Task: Look for products in the category "Bath" from Bass only.
Action: Mouse moved to (299, 150)
Screenshot: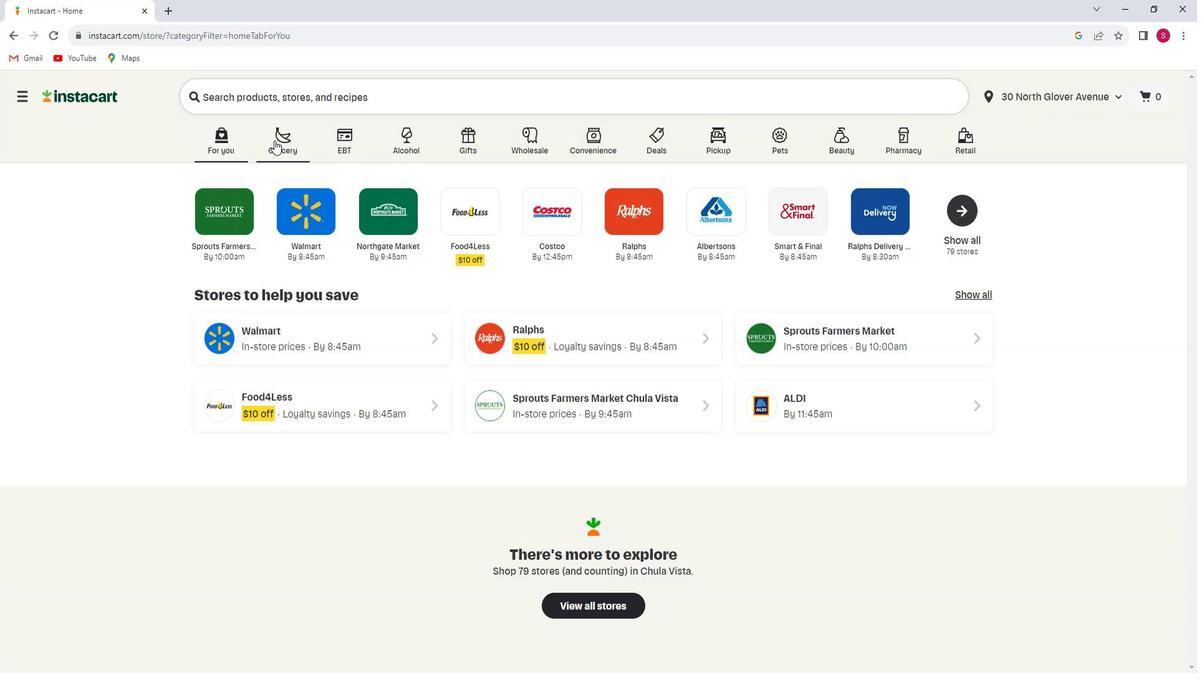 
Action: Mouse pressed left at (299, 150)
Screenshot: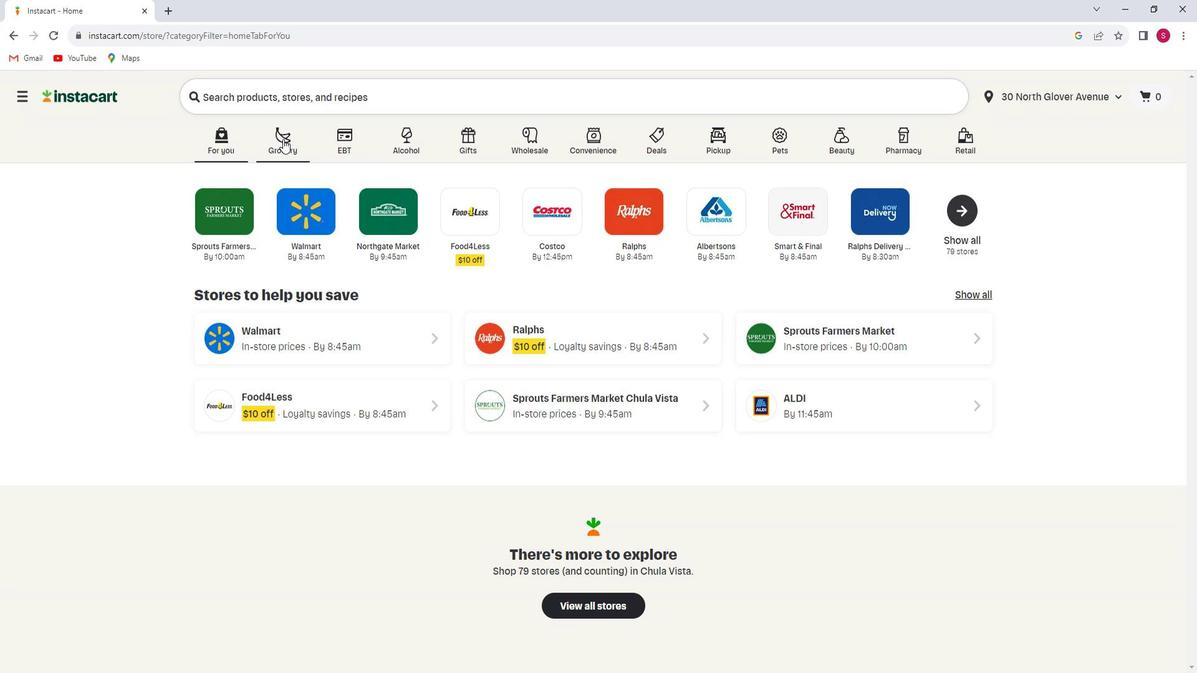 
Action: Mouse moved to (298, 379)
Screenshot: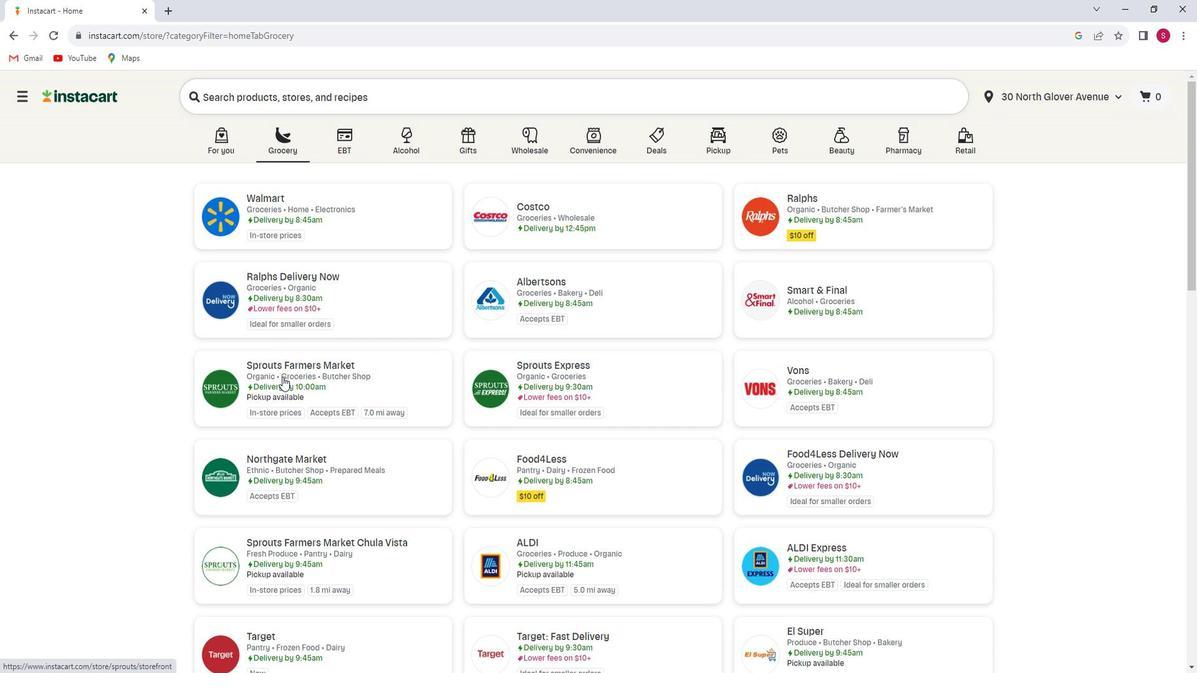 
Action: Mouse pressed left at (298, 379)
Screenshot: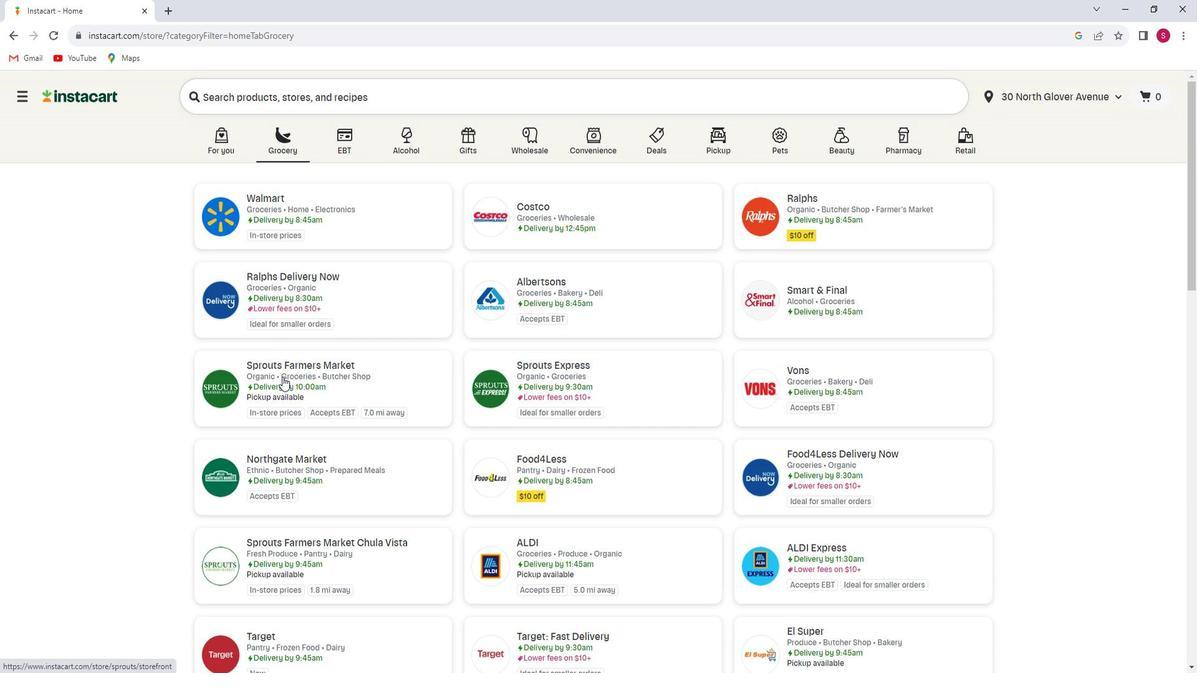 
Action: Mouse moved to (111, 392)
Screenshot: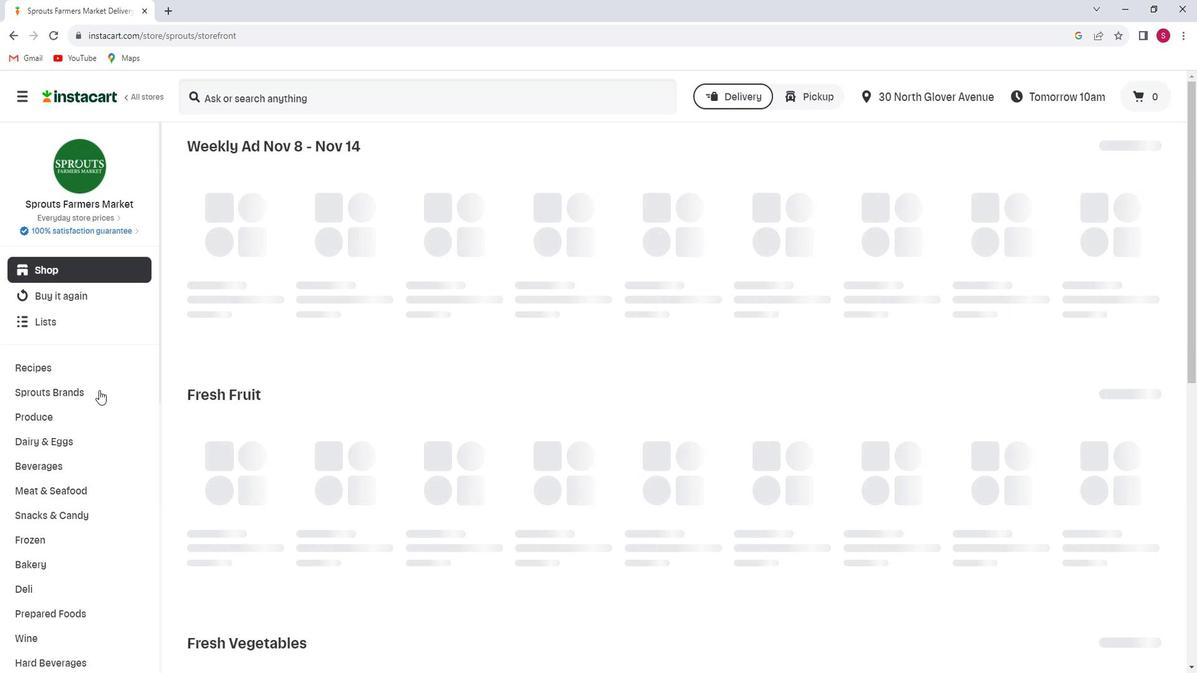 
Action: Mouse scrolled (111, 391) with delta (0, 0)
Screenshot: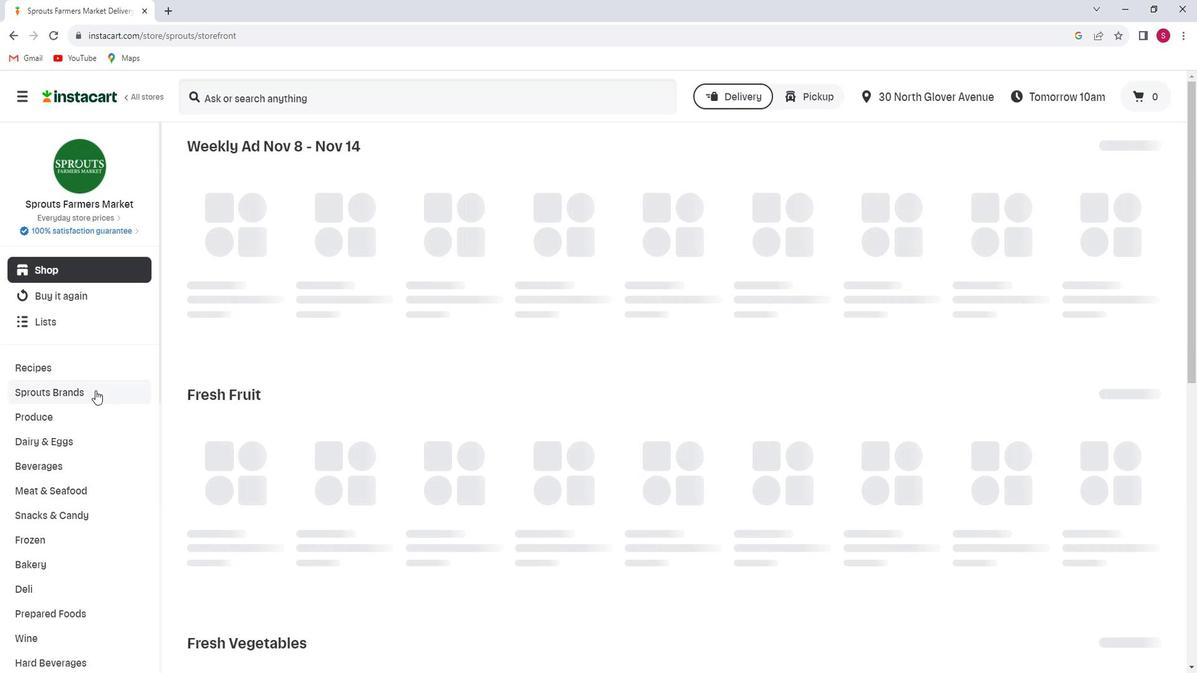 
Action: Mouse scrolled (111, 391) with delta (0, 0)
Screenshot: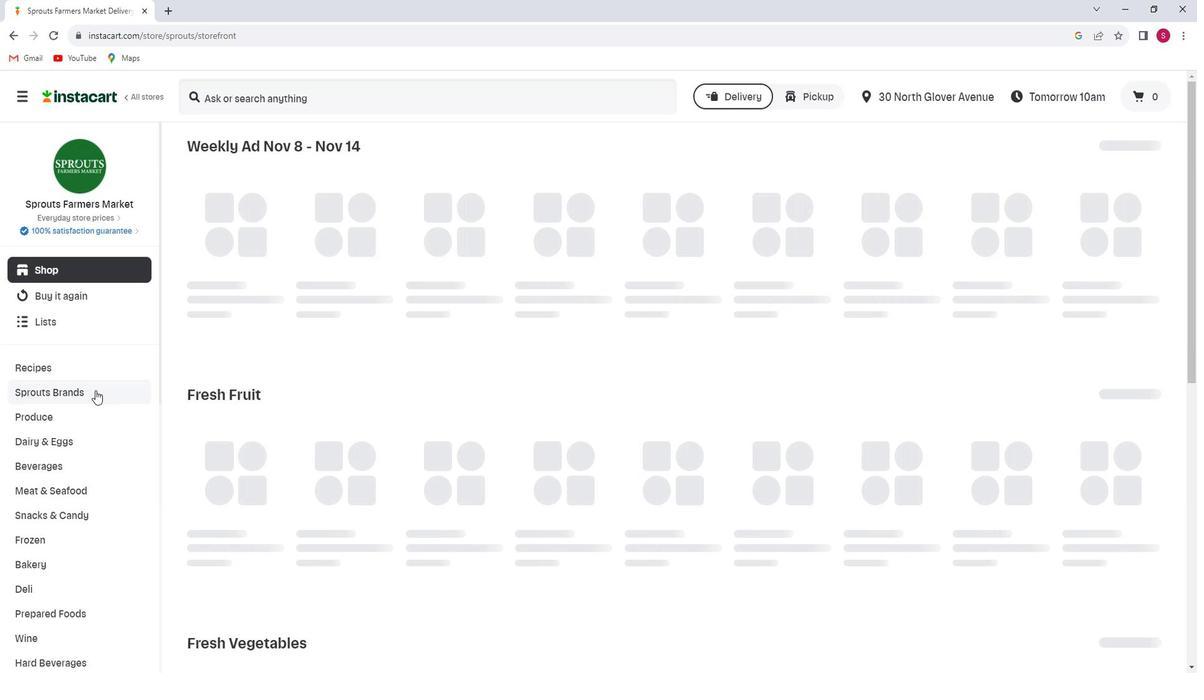 
Action: Mouse scrolled (111, 391) with delta (0, 0)
Screenshot: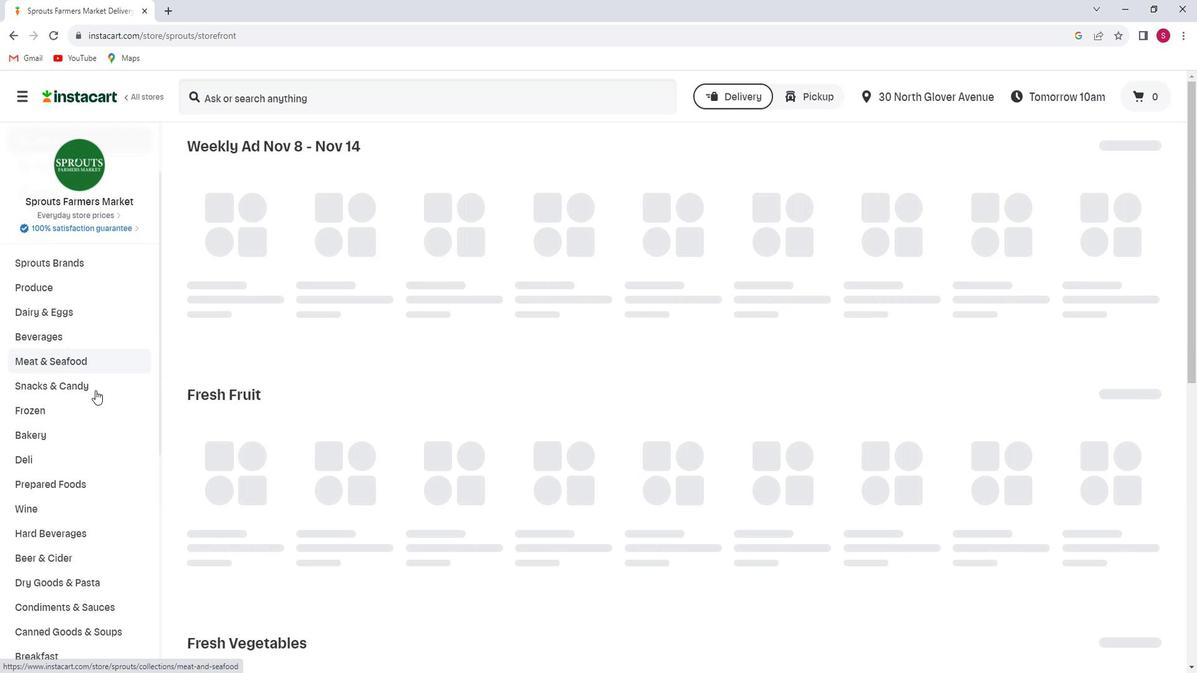 
Action: Mouse scrolled (111, 391) with delta (0, 0)
Screenshot: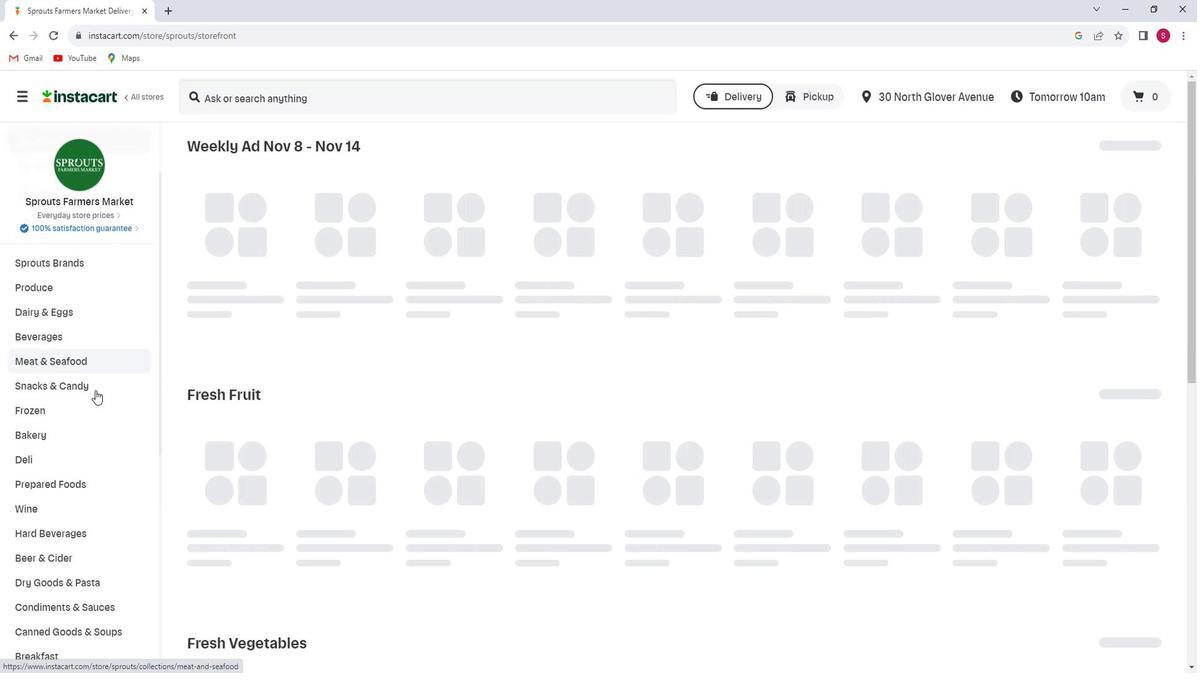 
Action: Mouse moved to (109, 393)
Screenshot: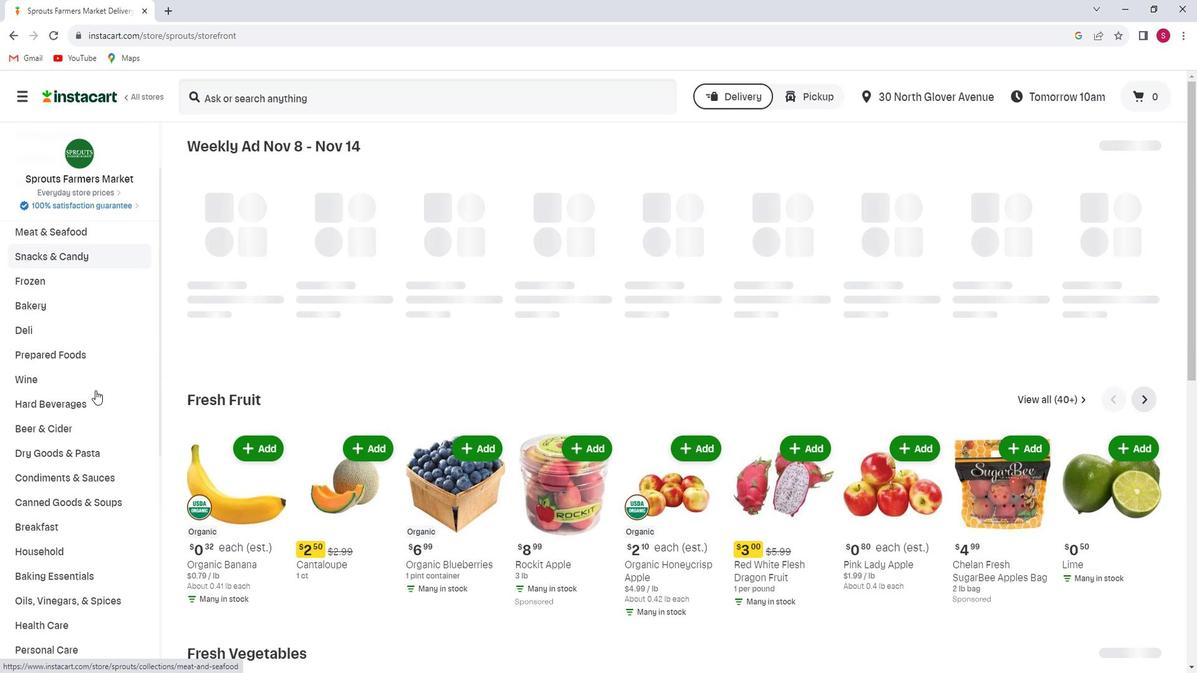 
Action: Mouse scrolled (109, 393) with delta (0, 0)
Screenshot: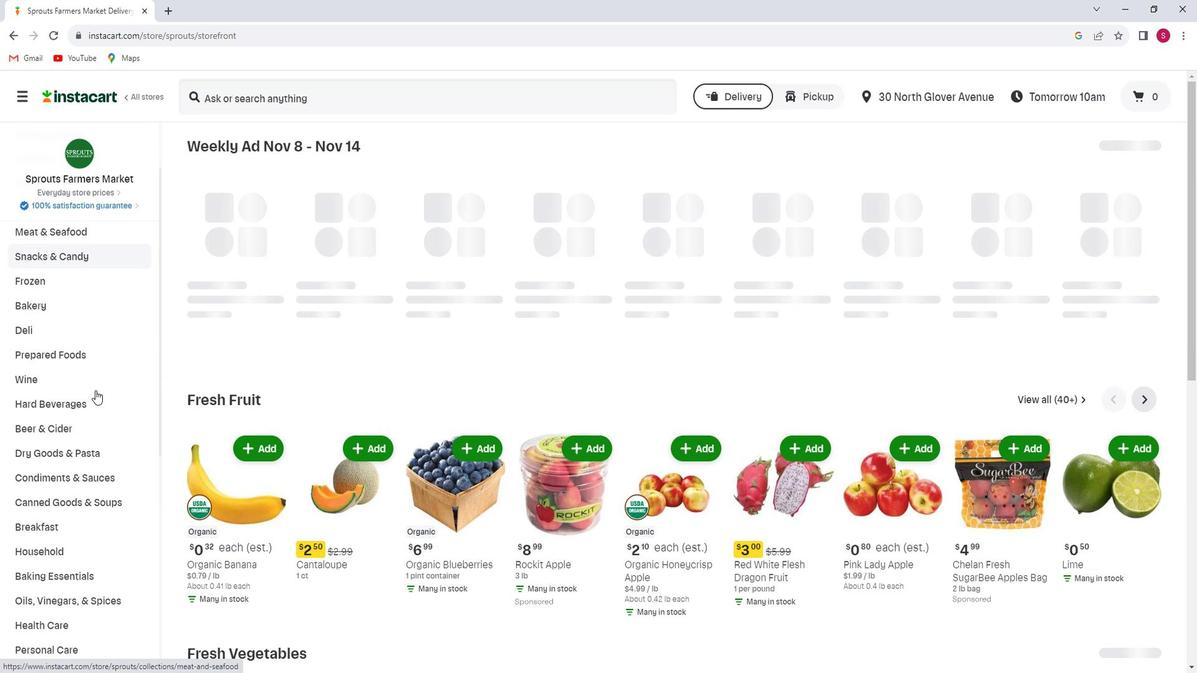 
Action: Mouse moved to (108, 395)
Screenshot: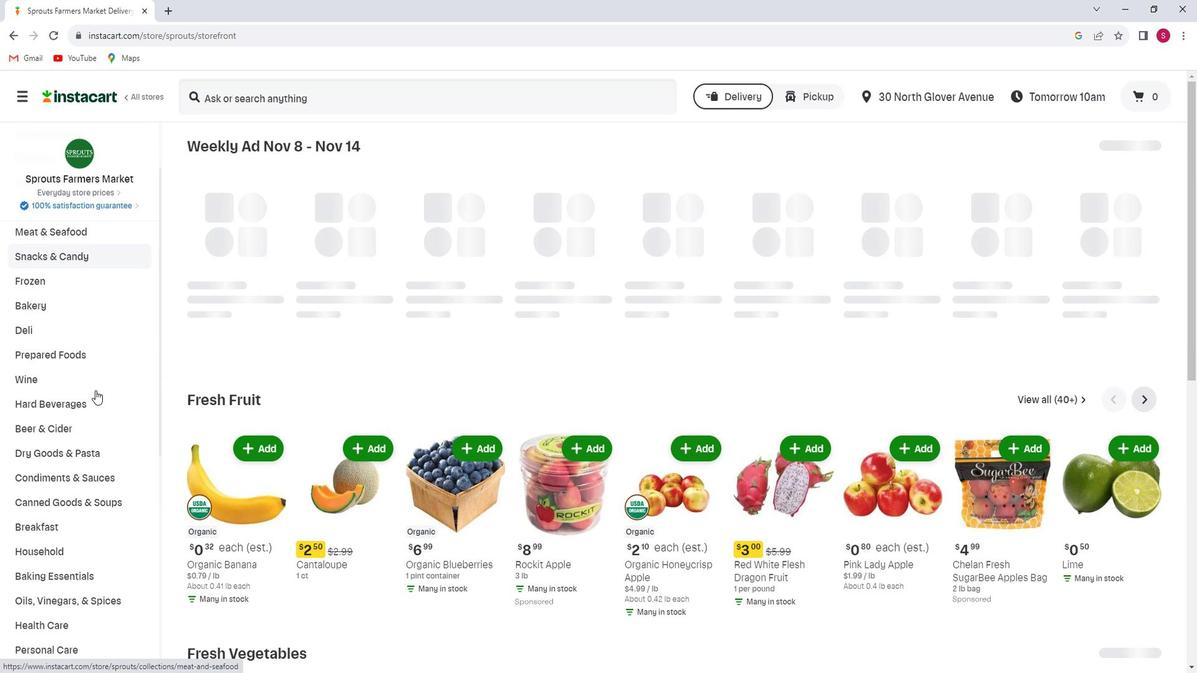 
Action: Mouse scrolled (108, 394) with delta (0, 0)
Screenshot: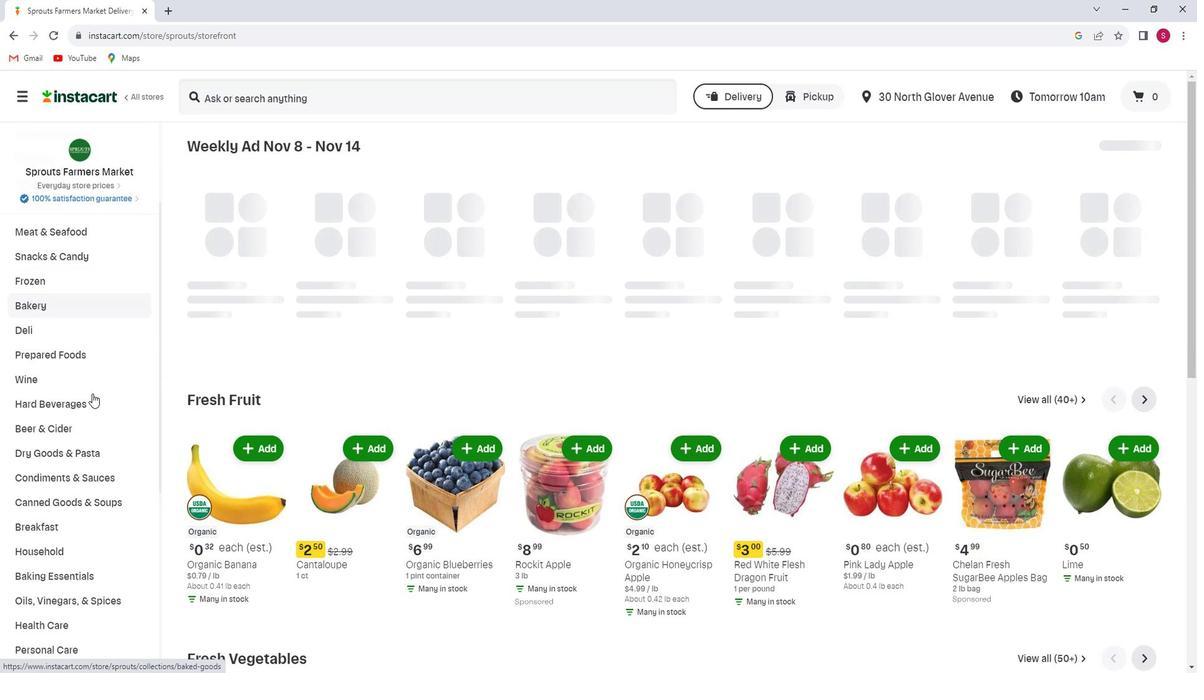 
Action: Mouse moved to (107, 396)
Screenshot: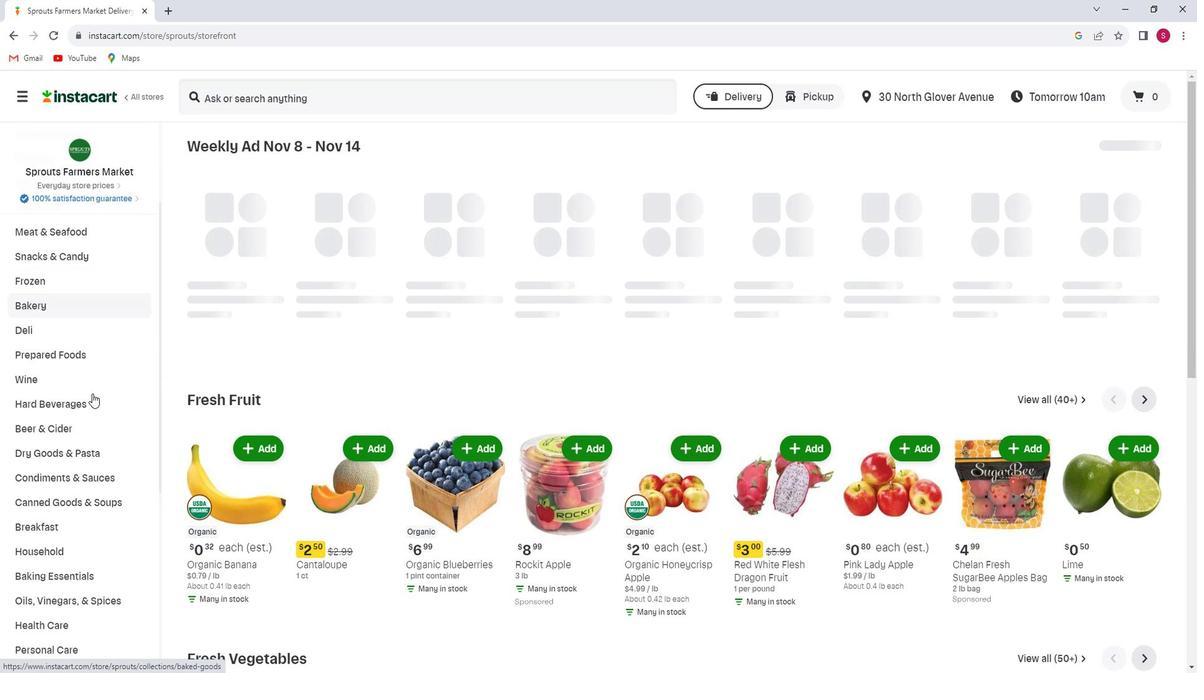 
Action: Mouse scrolled (107, 395) with delta (0, 0)
Screenshot: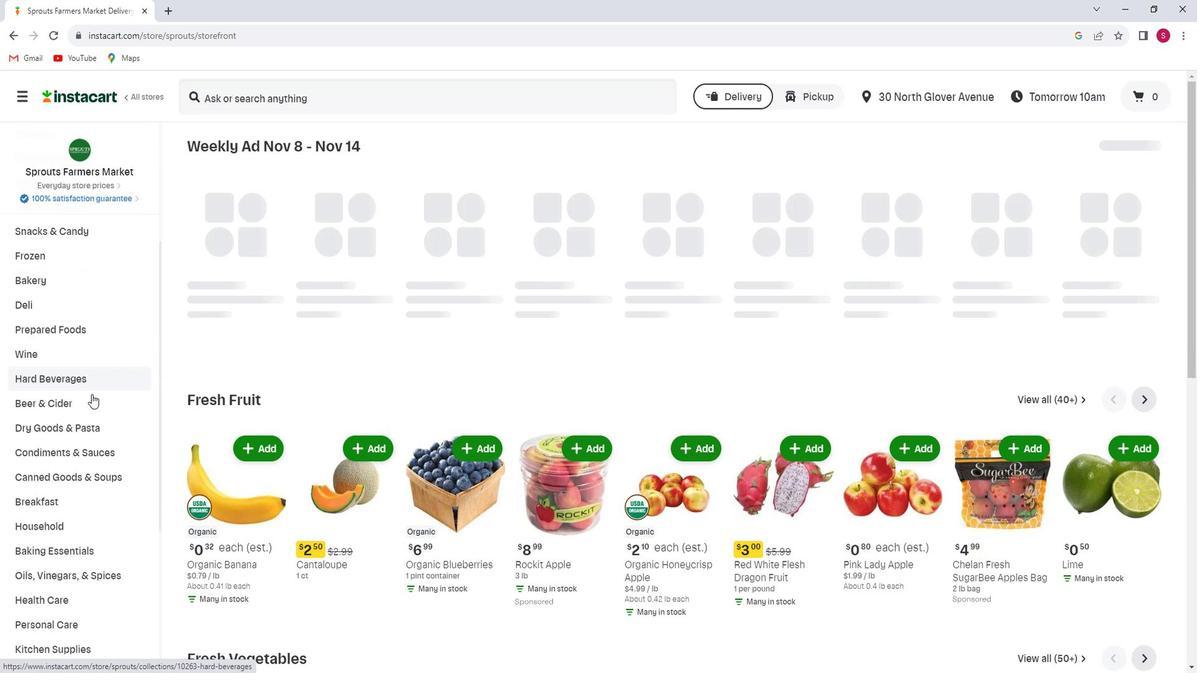 
Action: Mouse moved to (102, 399)
Screenshot: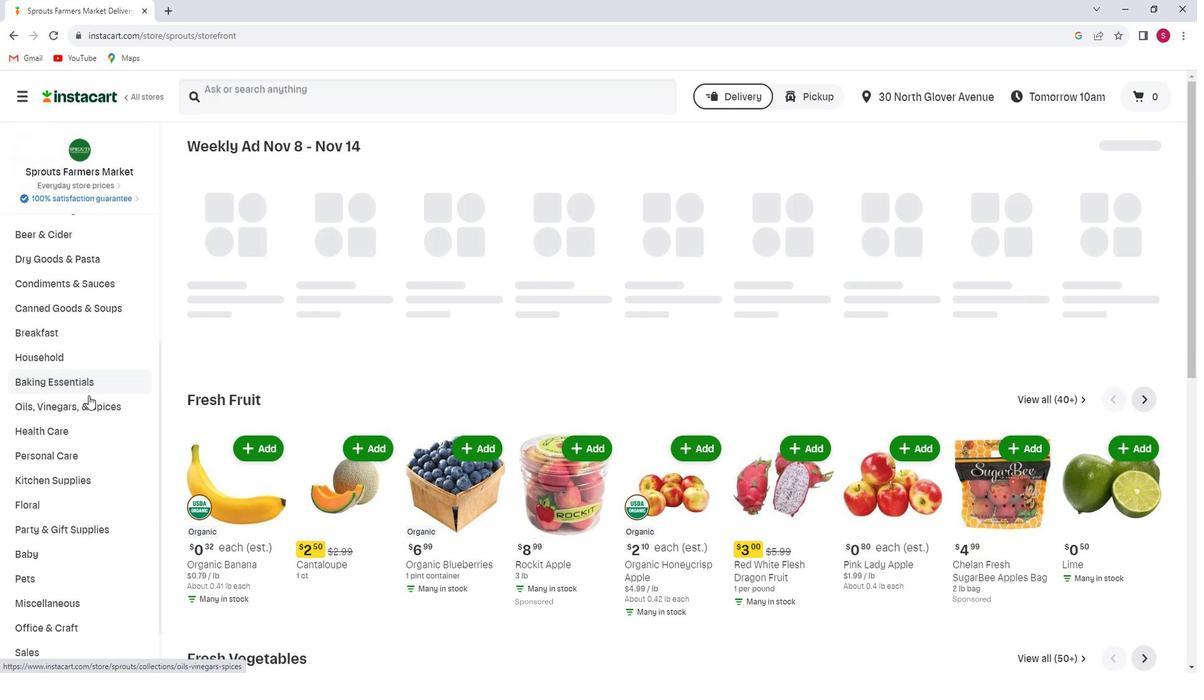 
Action: Mouse scrolled (102, 398) with delta (0, 0)
Screenshot: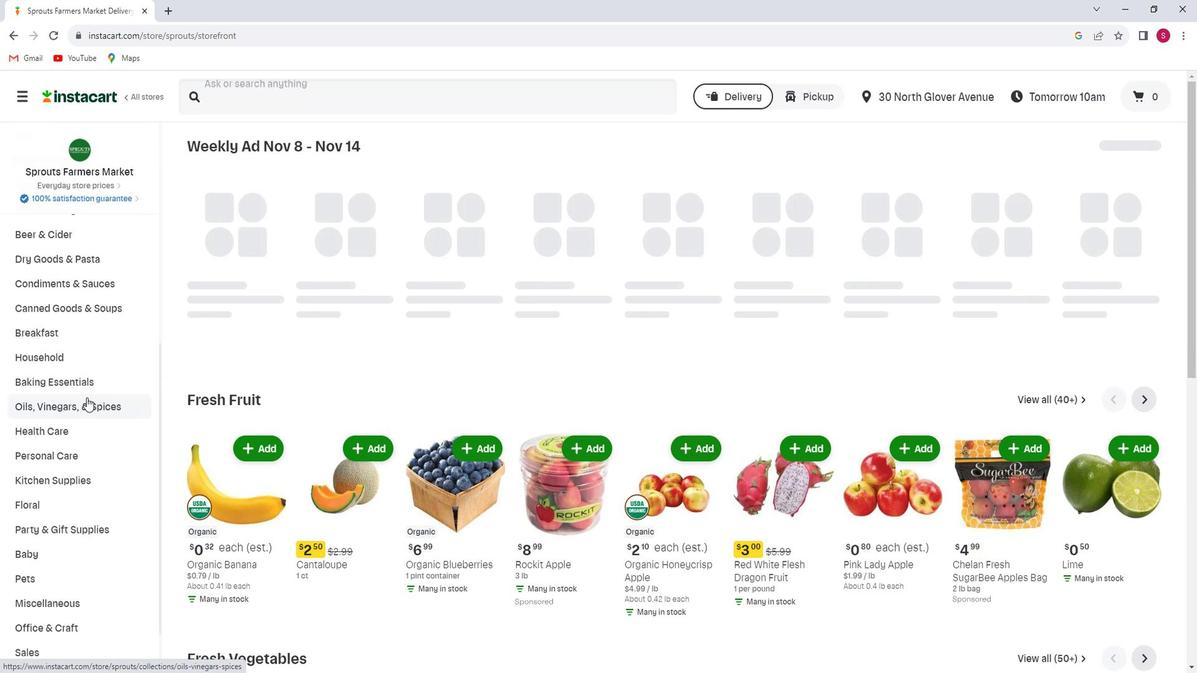 
Action: Mouse moved to (102, 399)
Screenshot: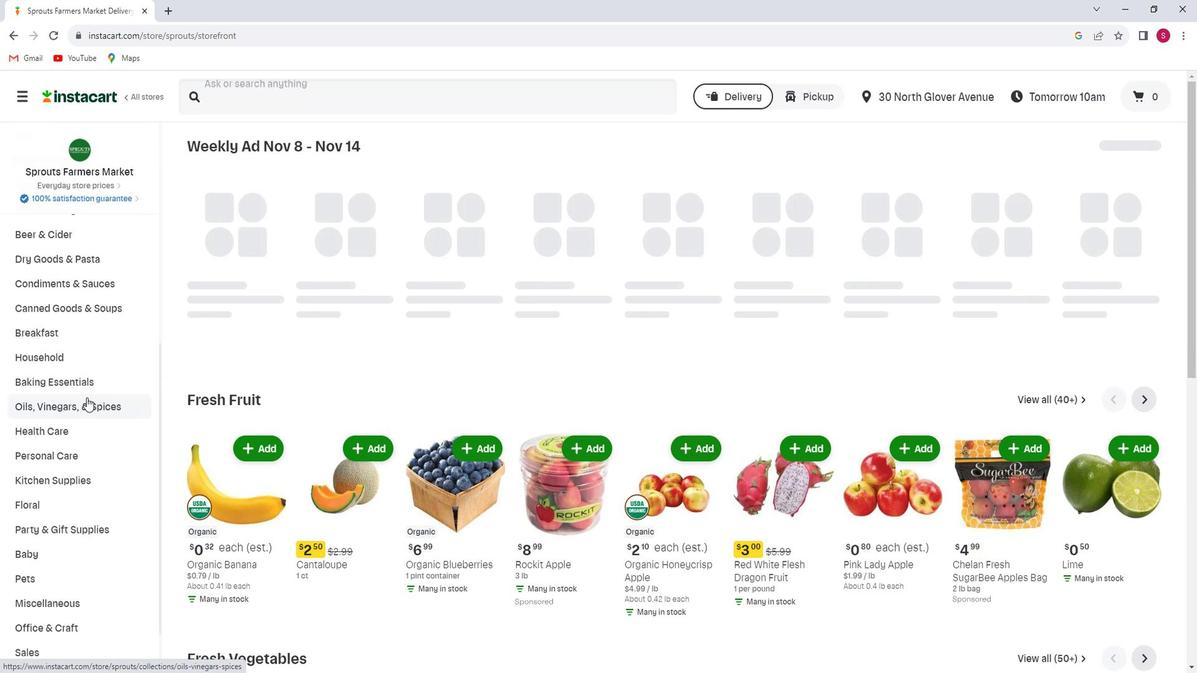 
Action: Mouse scrolled (102, 398) with delta (0, 0)
Screenshot: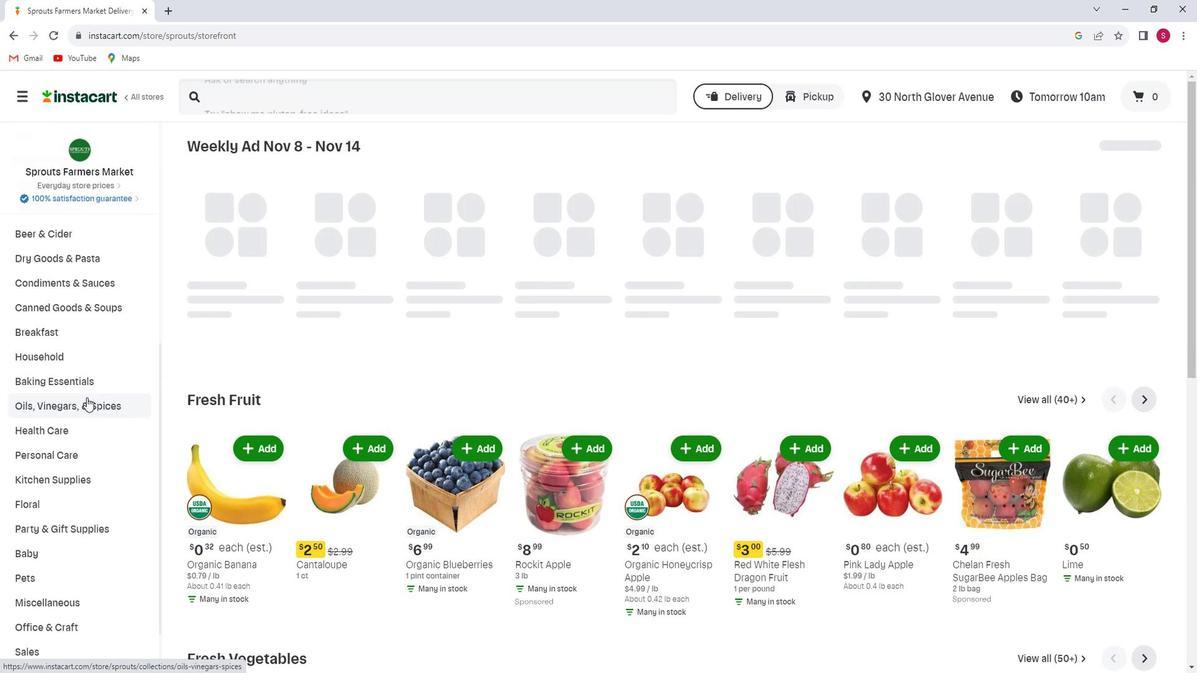 
Action: Mouse moved to (57, 476)
Screenshot: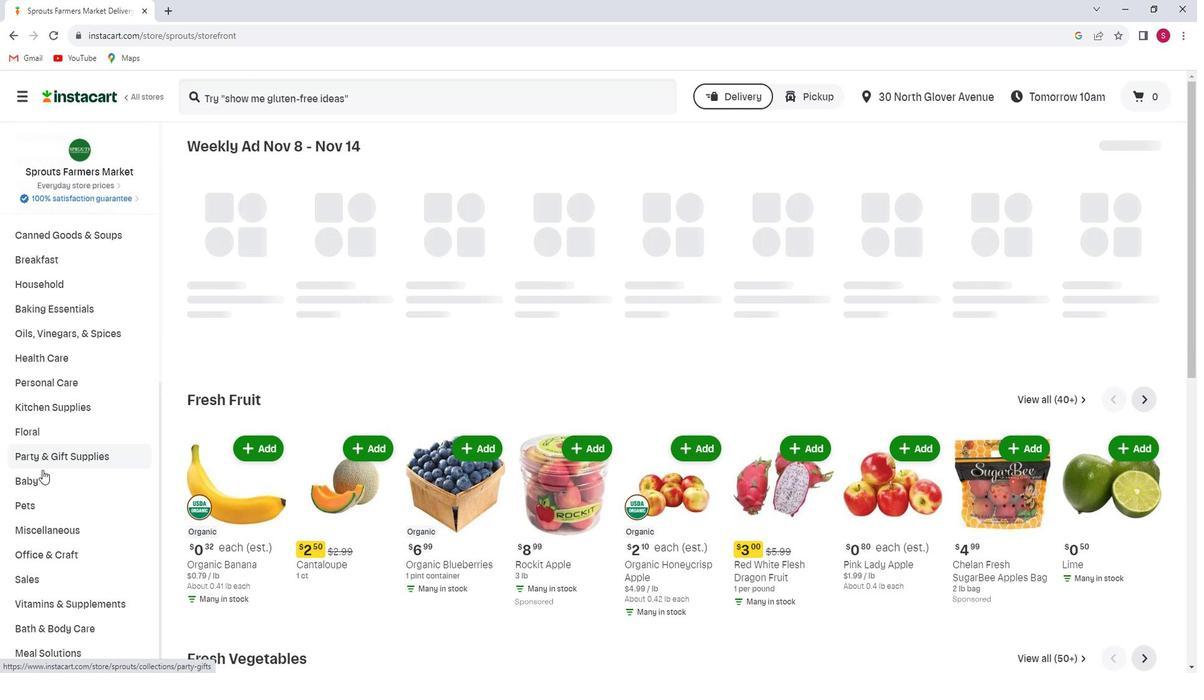 
Action: Mouse pressed left at (57, 476)
Screenshot: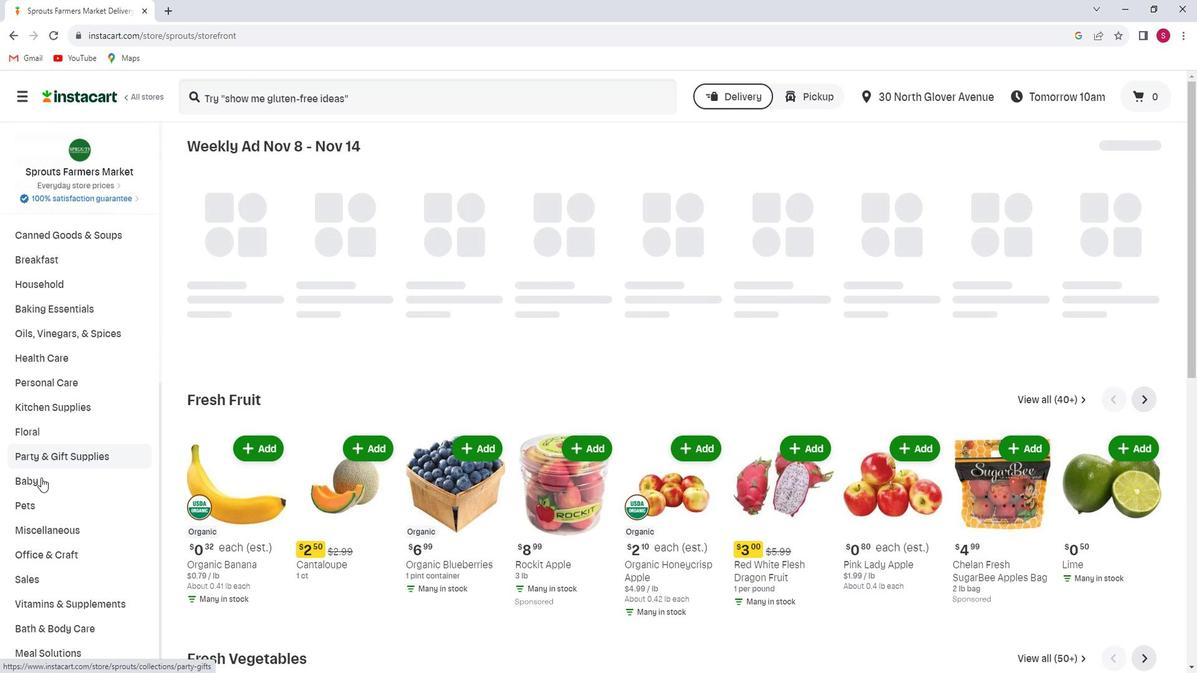 
Action: Mouse moved to (63, 524)
Screenshot: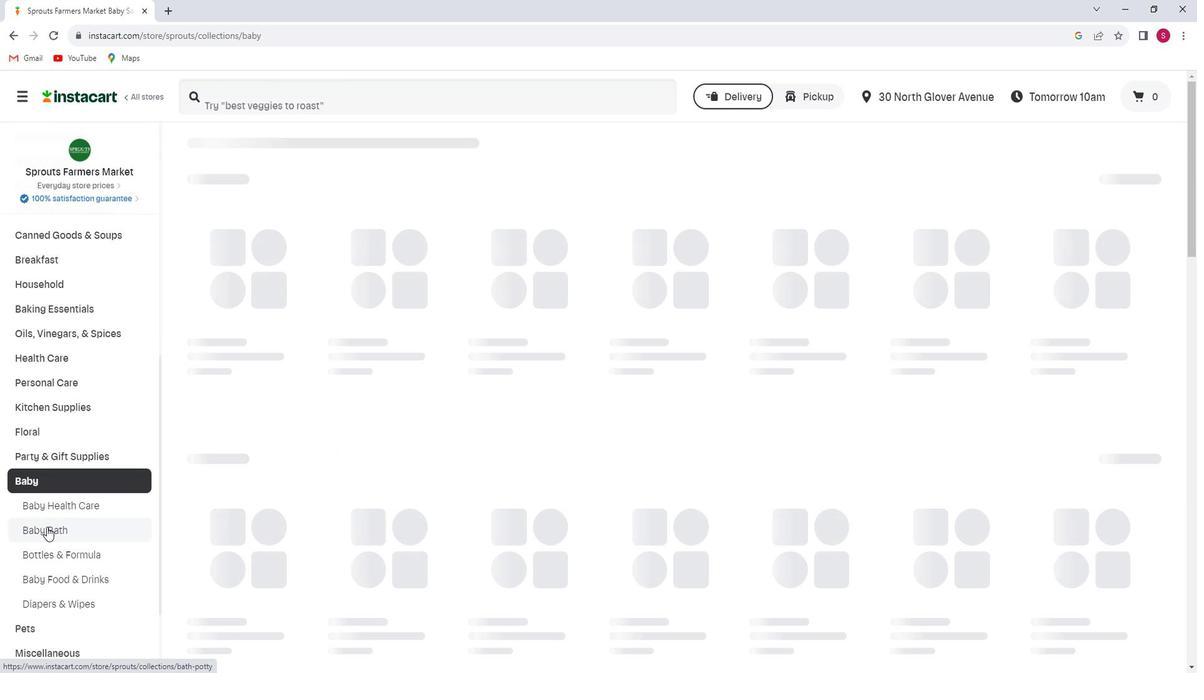 
Action: Mouse pressed left at (63, 524)
Screenshot: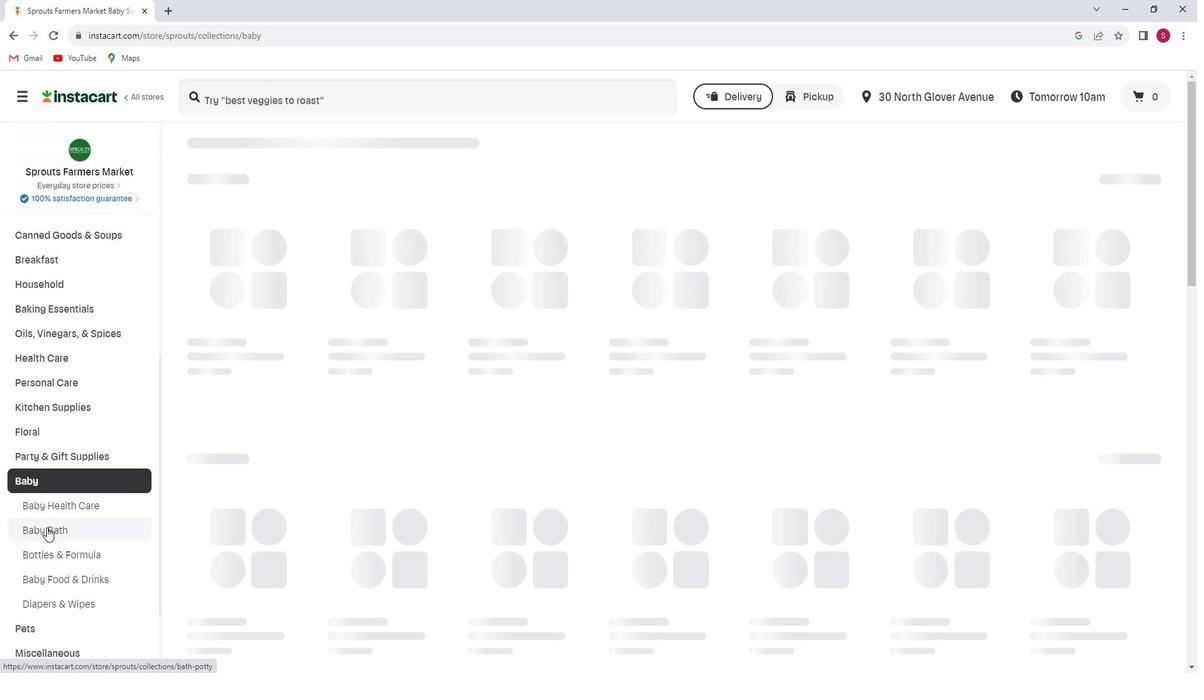 
Action: Mouse moved to (309, 394)
Screenshot: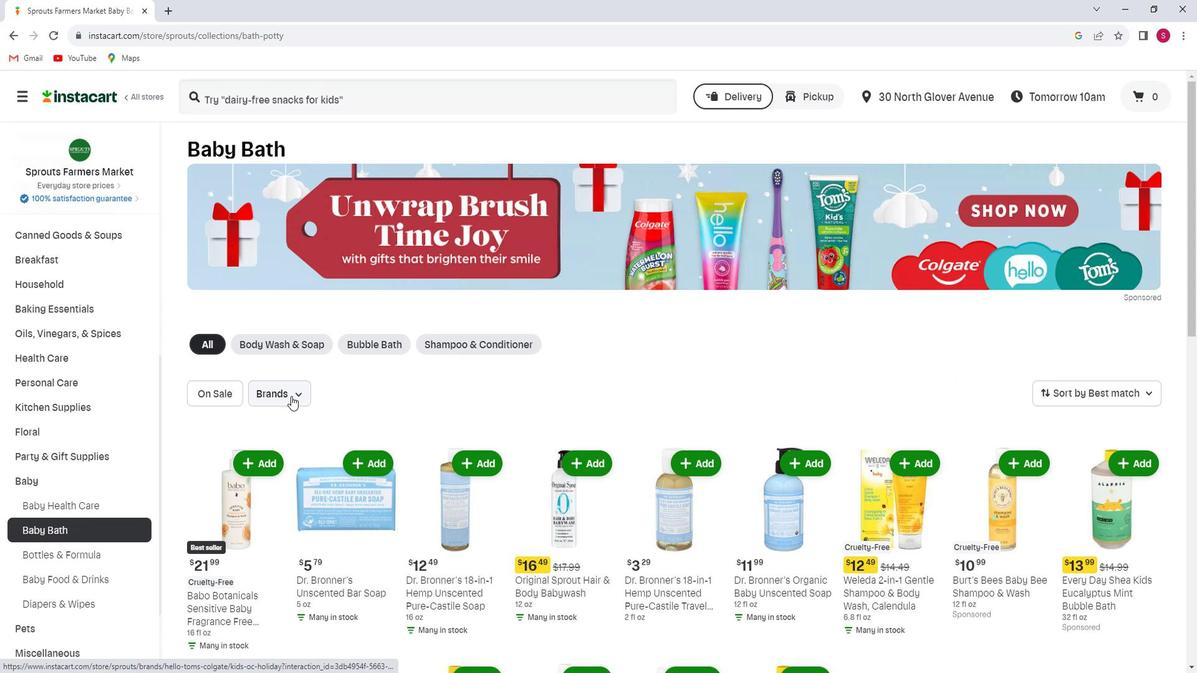 
Action: Mouse pressed left at (309, 394)
Screenshot: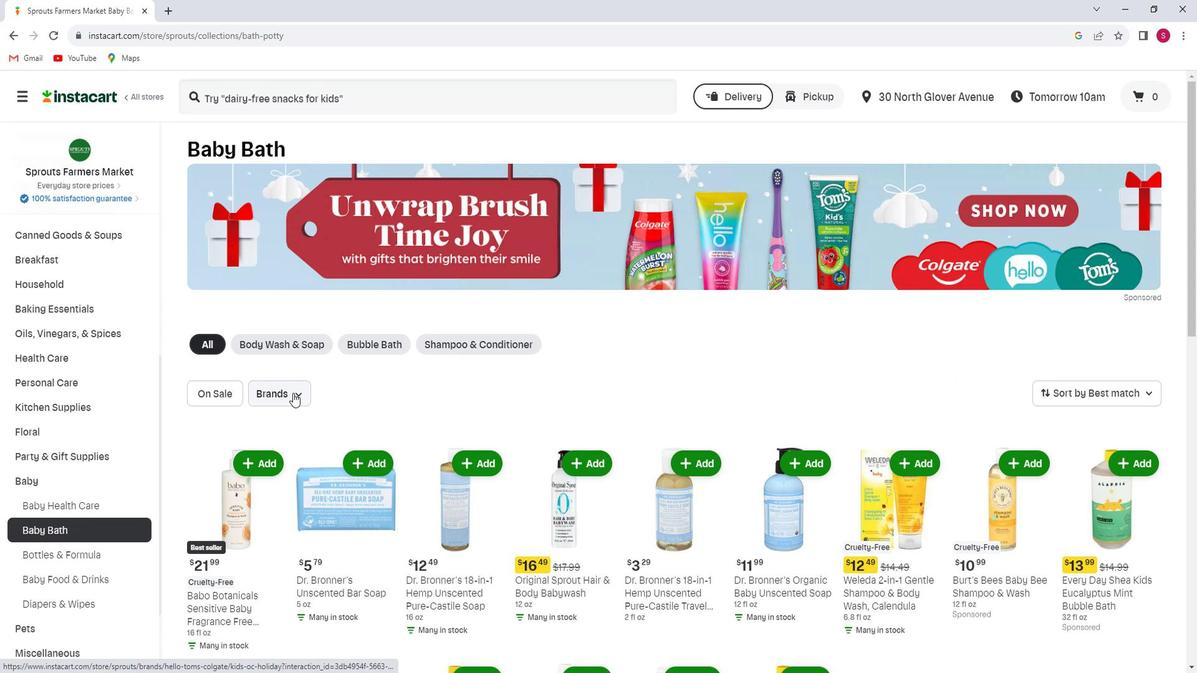 
Action: Mouse moved to (307, 451)
Screenshot: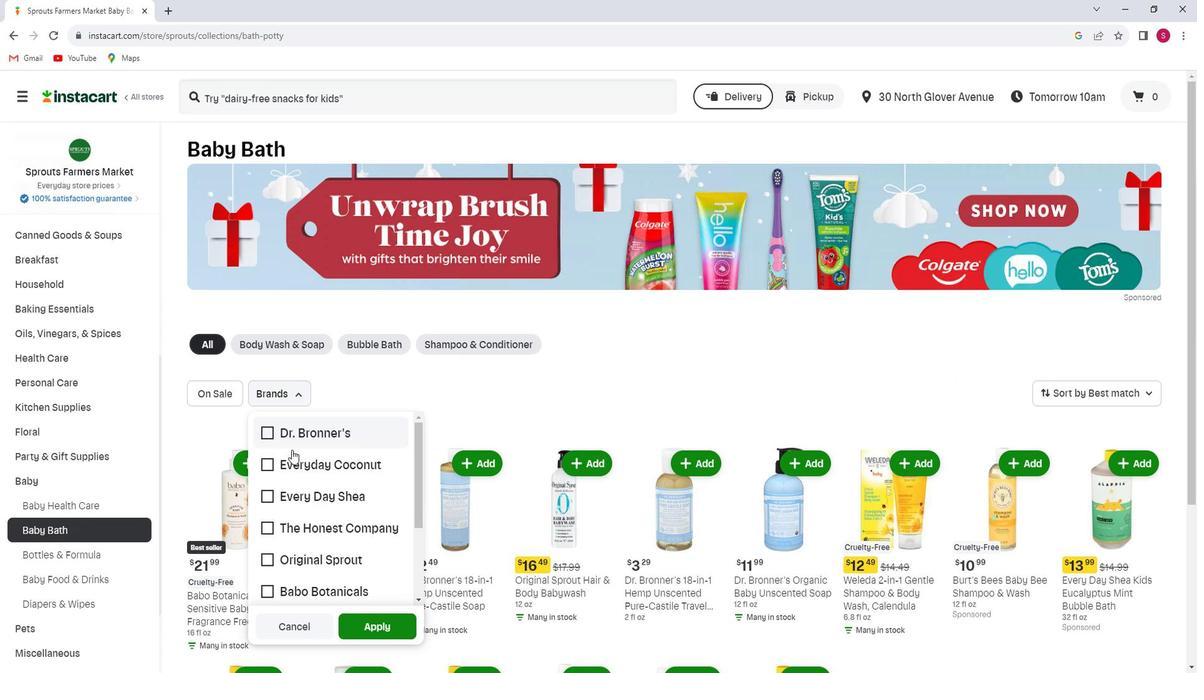 
Action: Mouse scrolled (307, 450) with delta (0, 0)
Screenshot: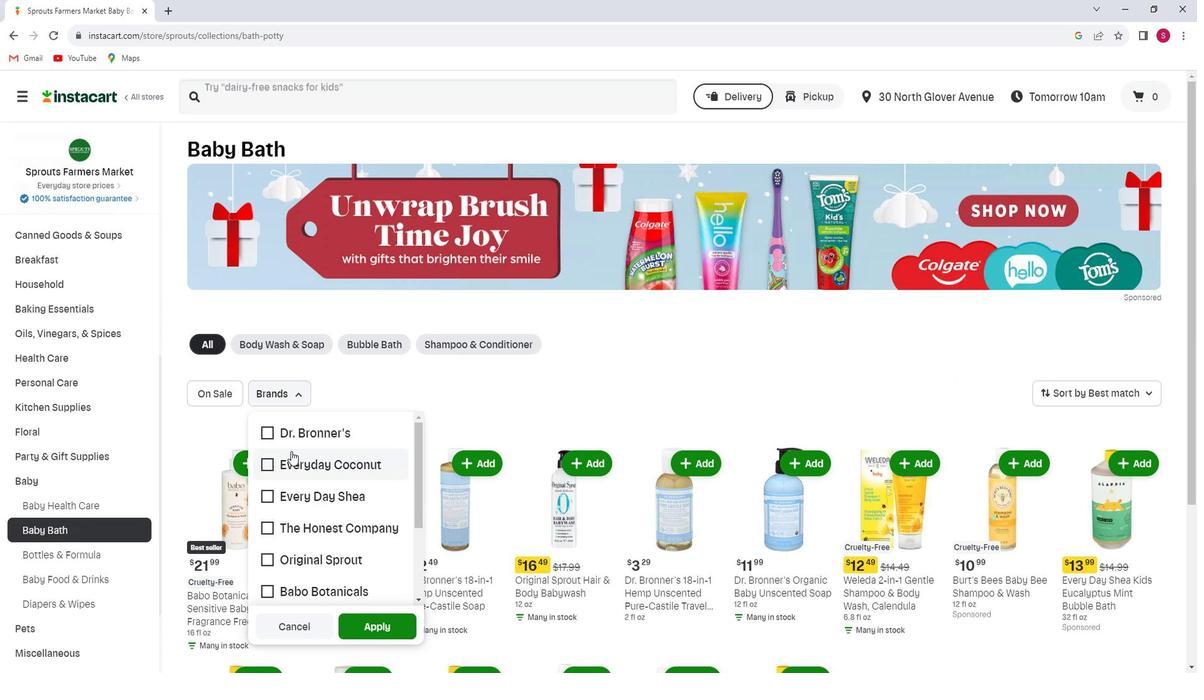 
Action: Mouse moved to (306, 452)
Screenshot: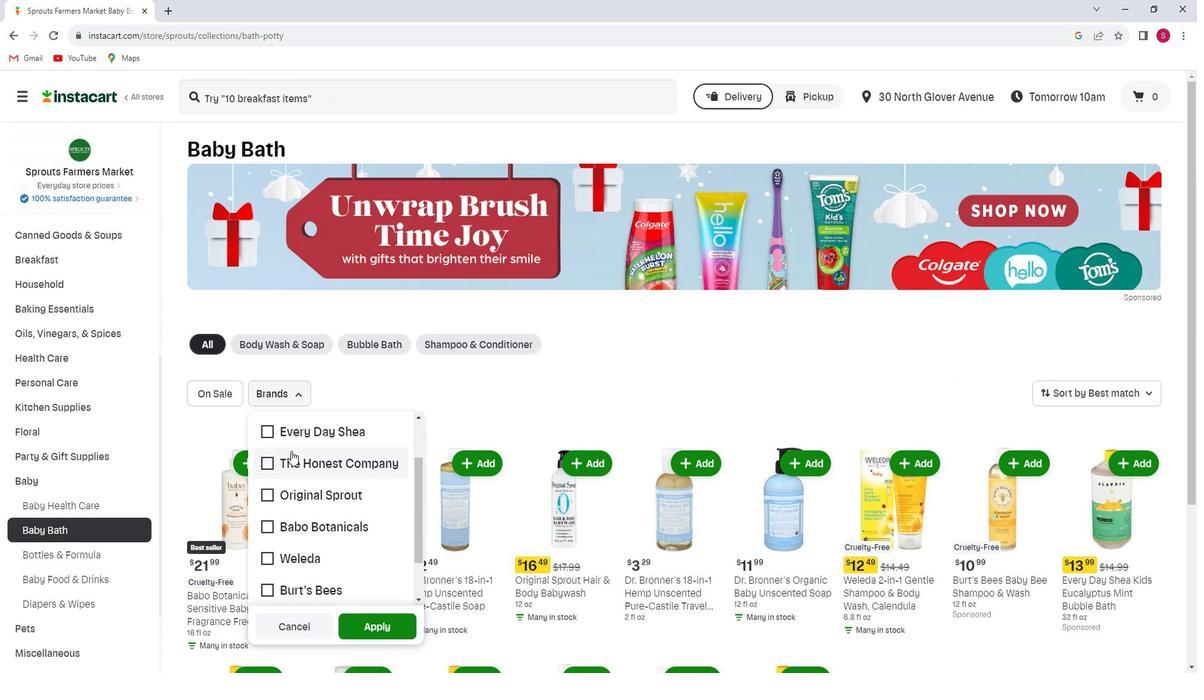 
Action: Mouse scrolled (306, 451) with delta (0, 0)
Screenshot: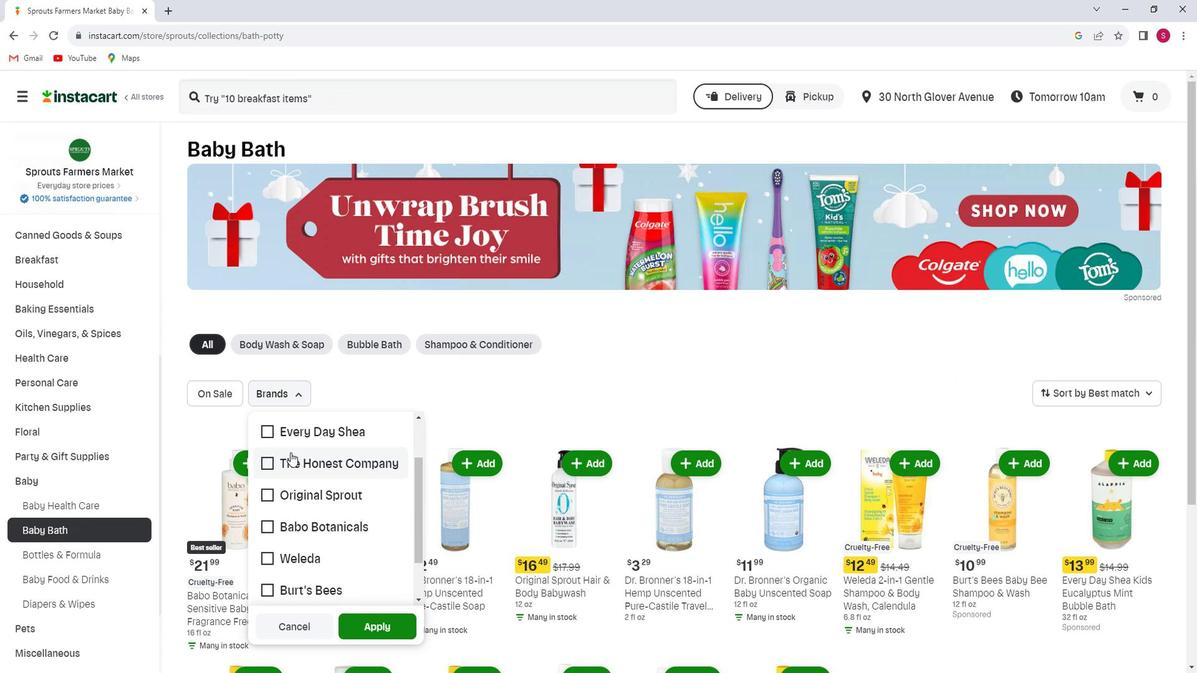 
Action: Mouse scrolled (306, 451) with delta (0, 0)
Screenshot: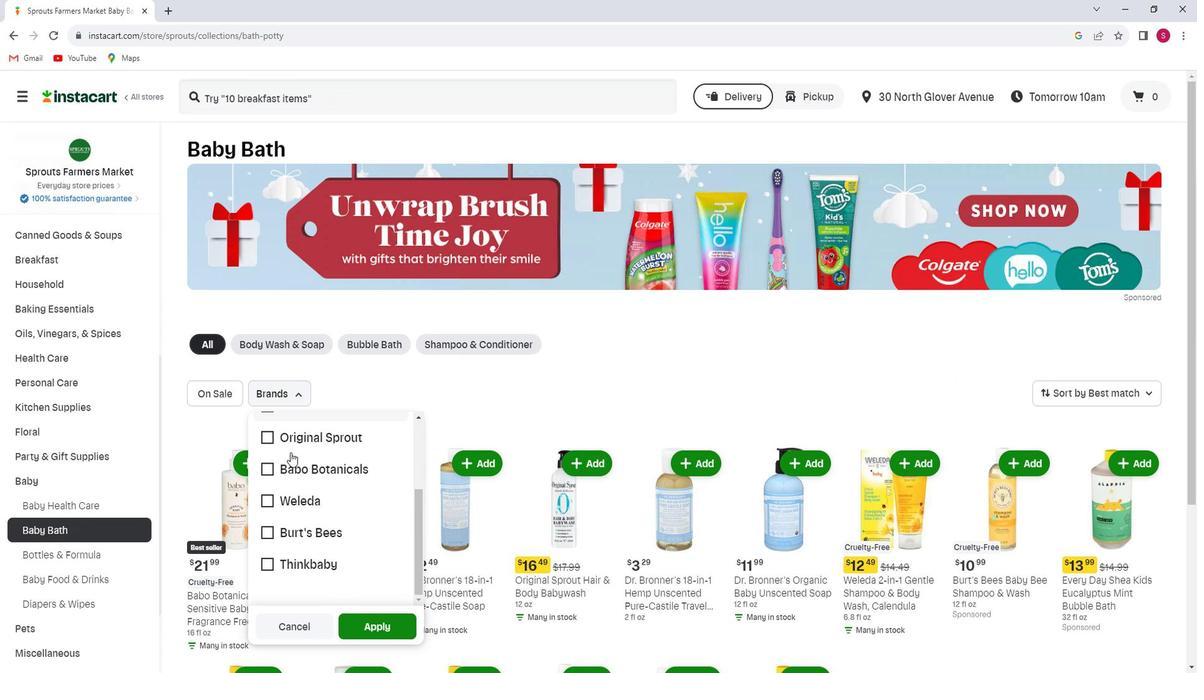
Action: Mouse scrolled (306, 452) with delta (0, 0)
Screenshot: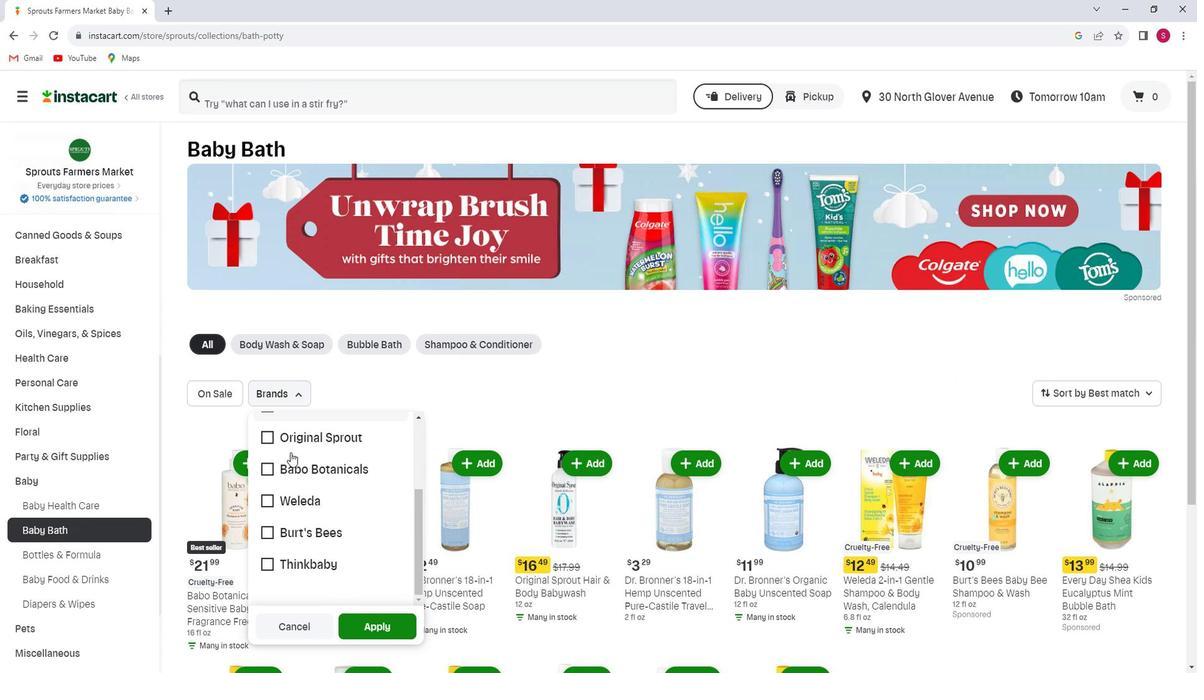 
Action: Mouse scrolled (306, 452) with delta (0, 0)
Screenshot: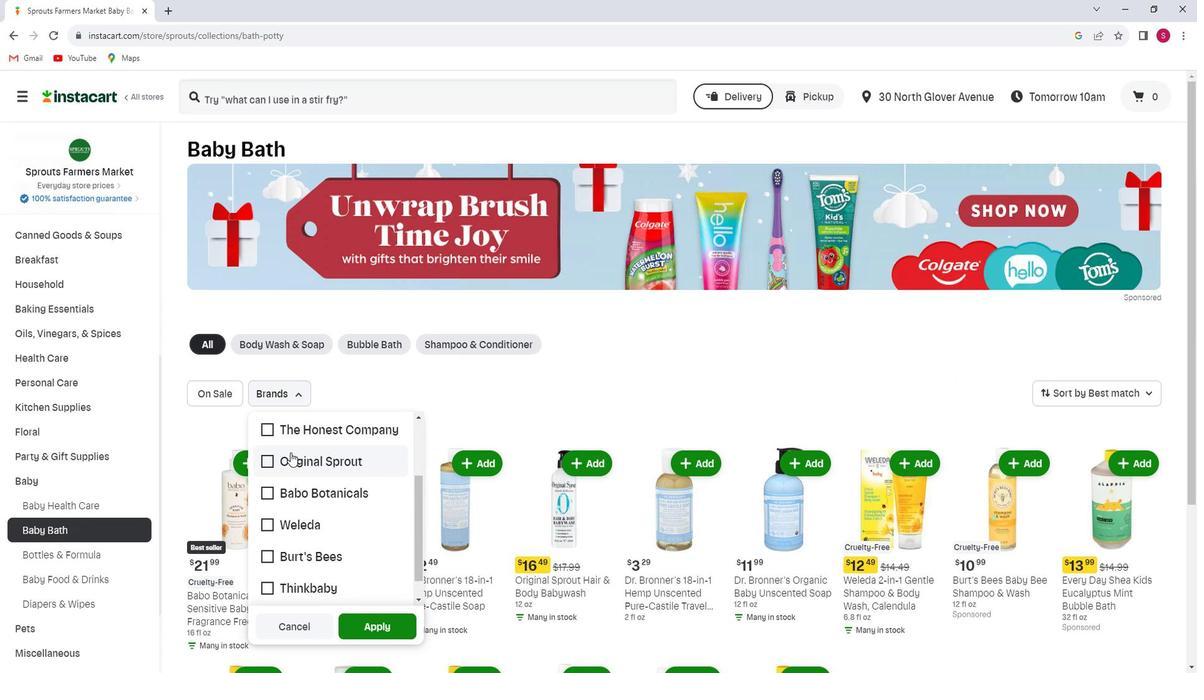 
Action: Mouse scrolled (306, 452) with delta (0, 0)
Screenshot: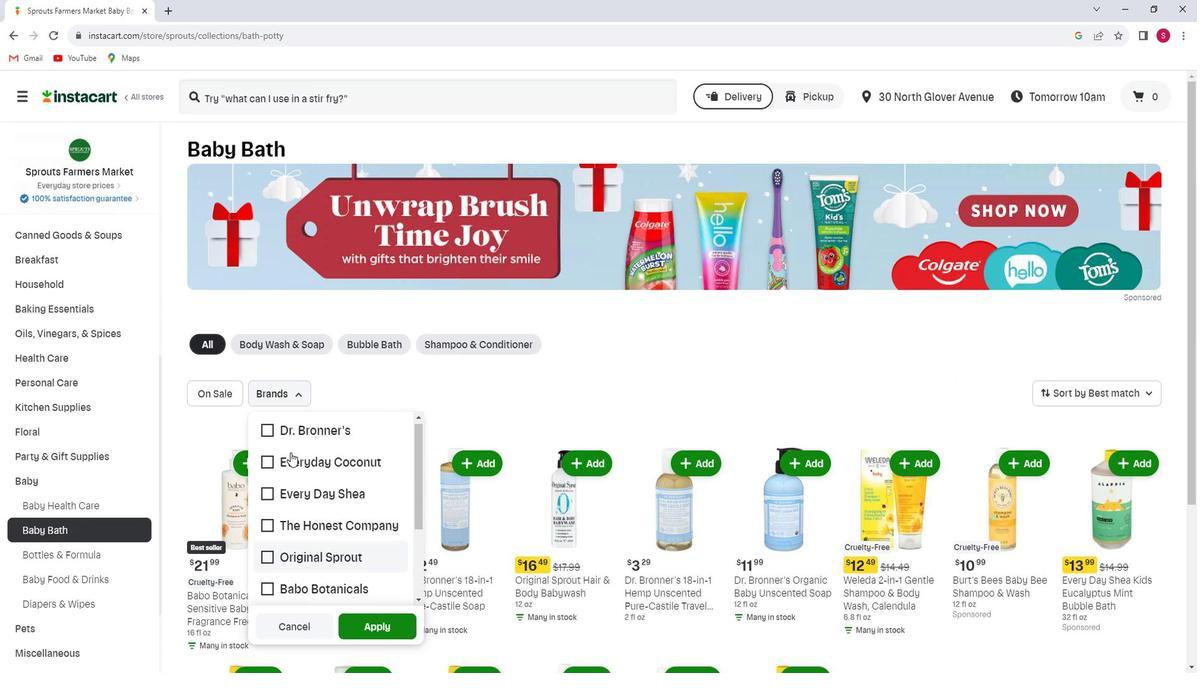 
